 Task: Look for products in the category "Hot Dogs & Sausages" from the brand "Teton Waters Ranch".
Action: Mouse moved to (20, 144)
Screenshot: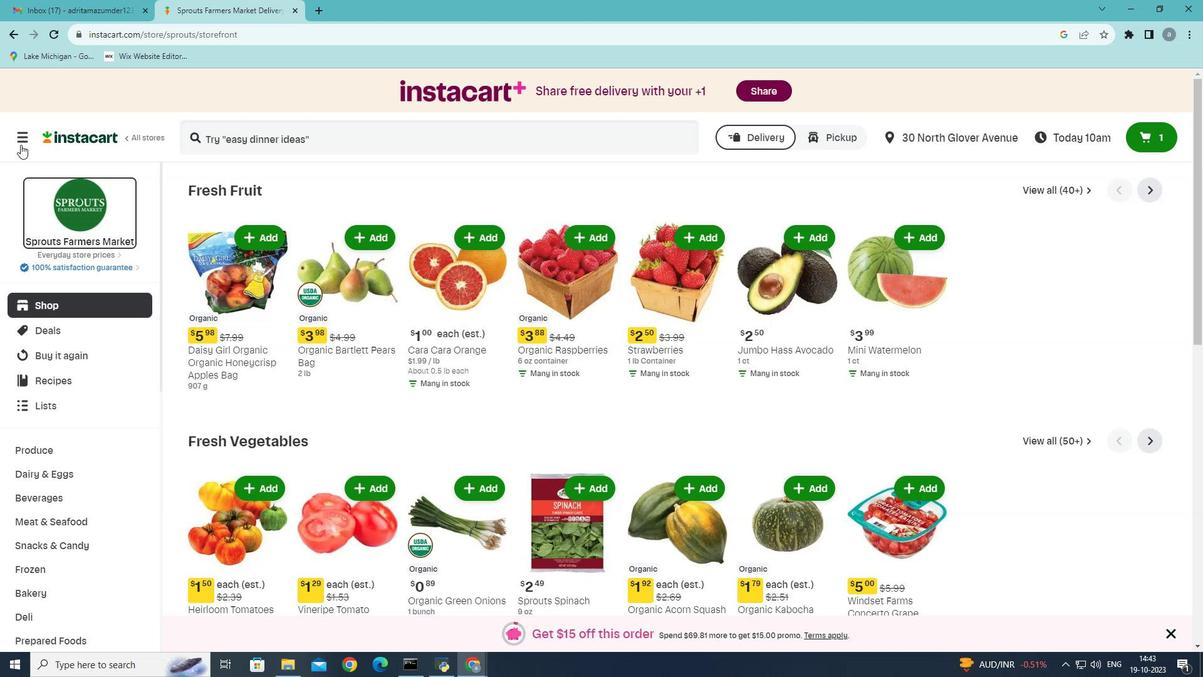 
Action: Mouse pressed left at (20, 144)
Screenshot: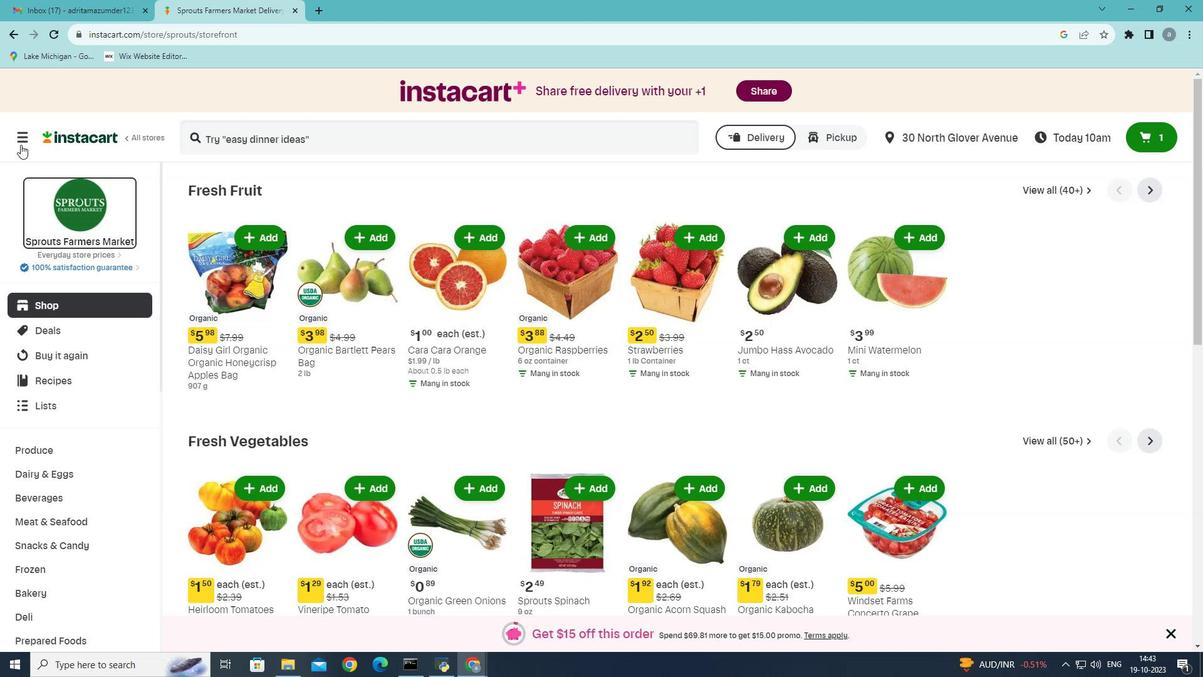 
Action: Mouse moved to (57, 367)
Screenshot: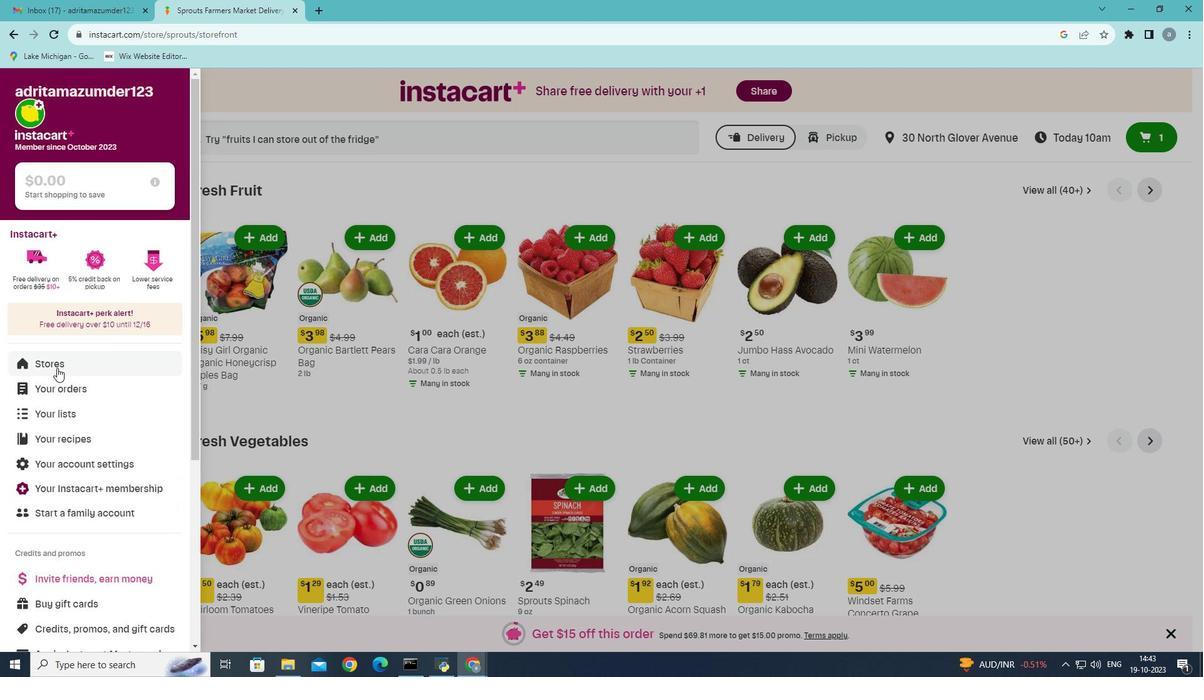
Action: Mouse pressed left at (57, 367)
Screenshot: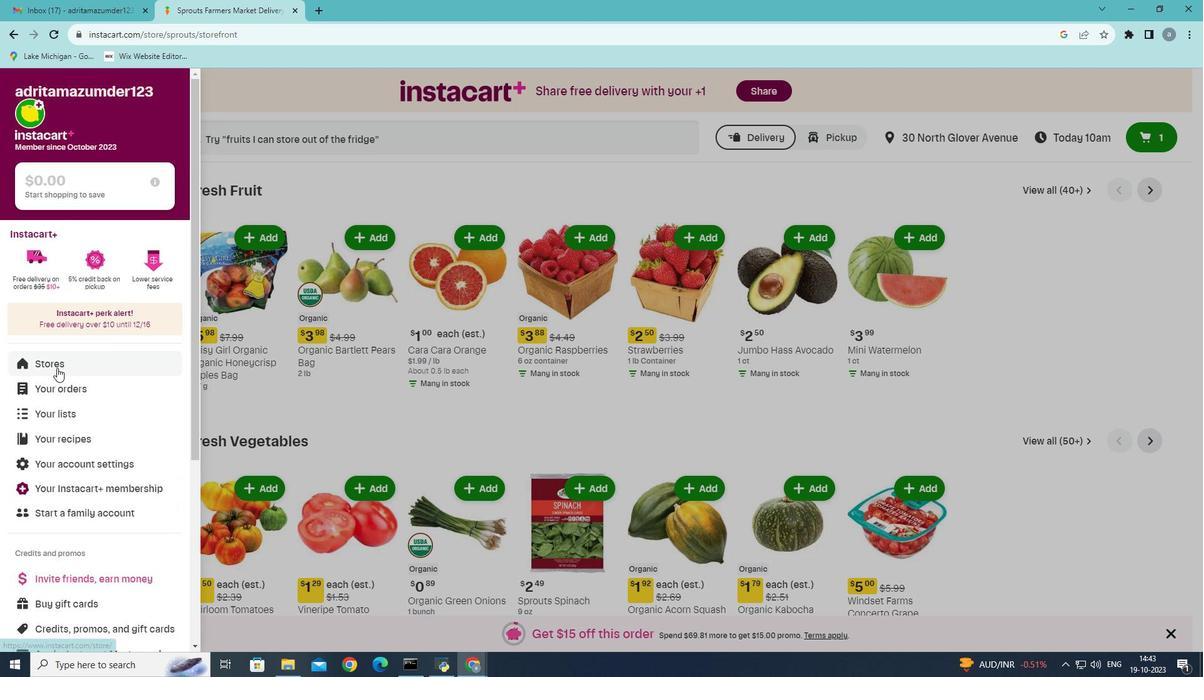 
Action: Mouse moved to (275, 138)
Screenshot: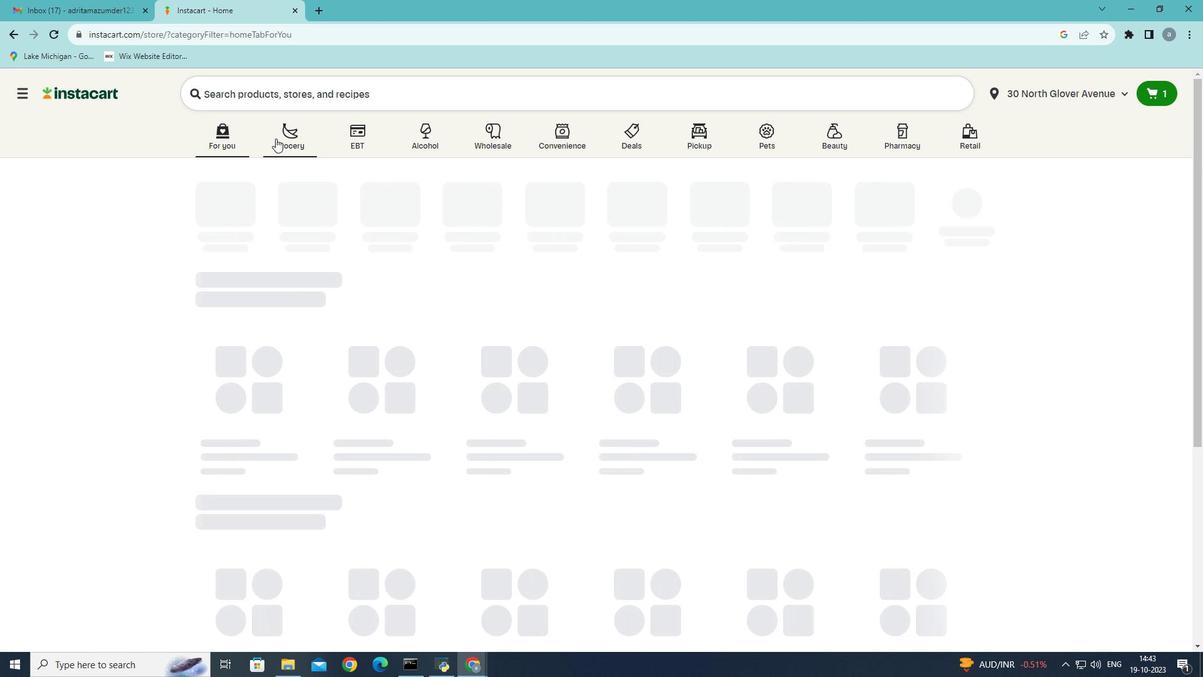 
Action: Mouse pressed left at (275, 138)
Screenshot: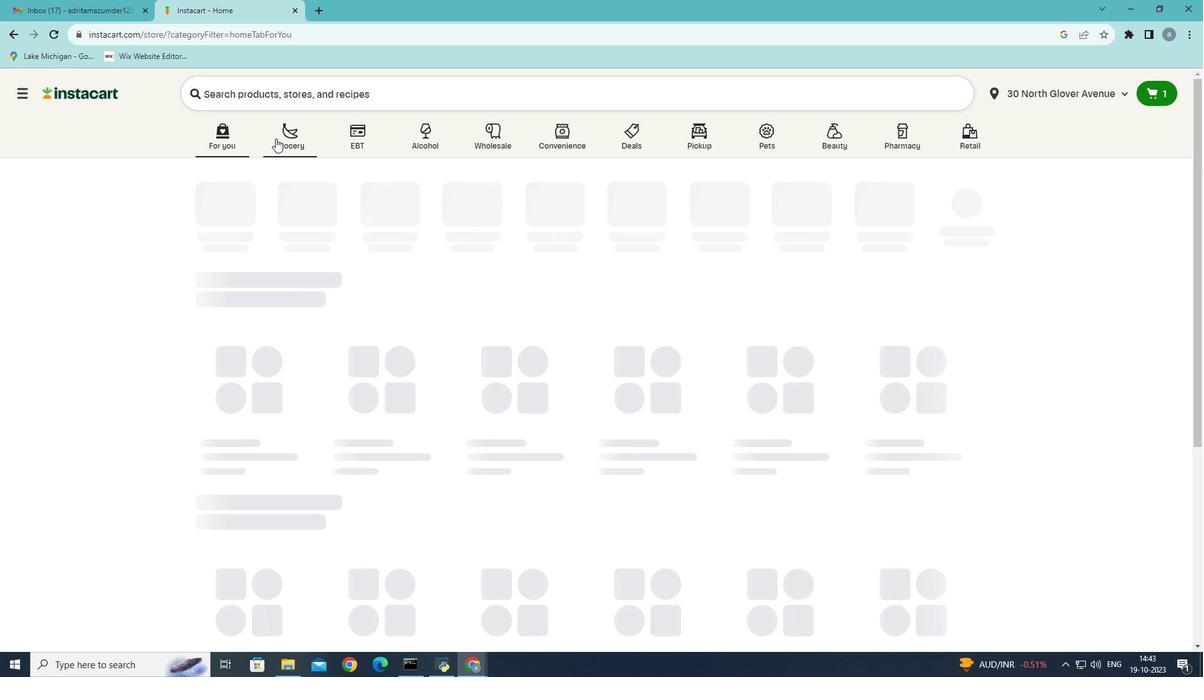 
Action: Mouse moved to (300, 375)
Screenshot: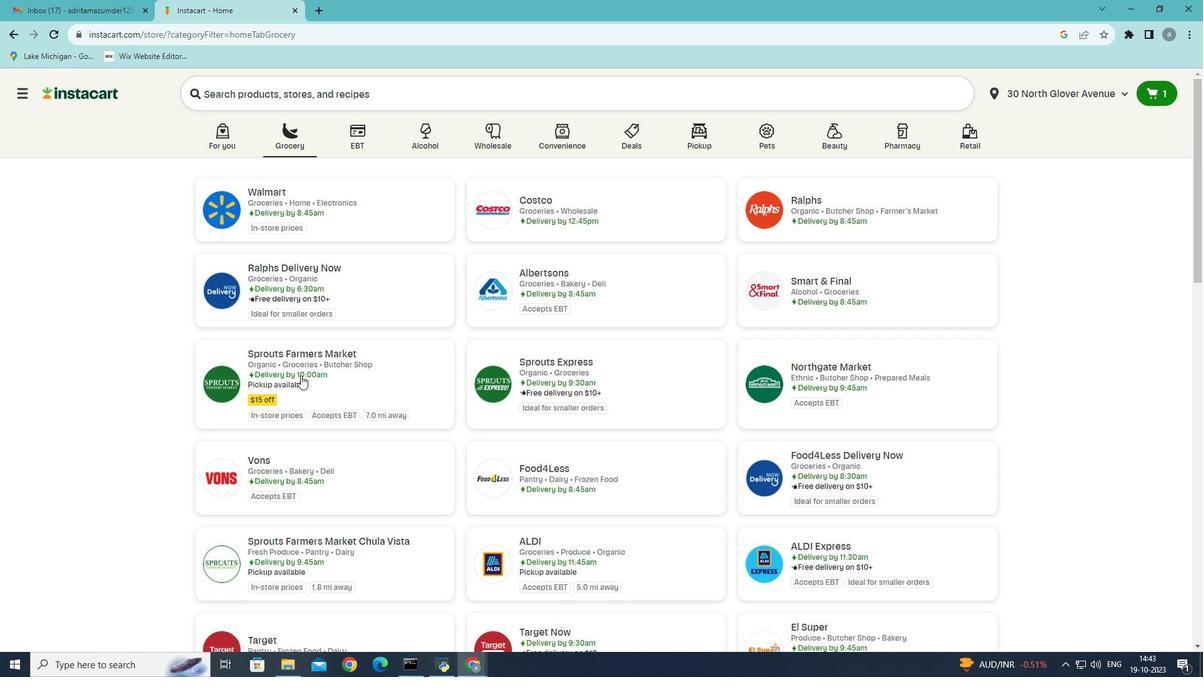
Action: Mouse pressed left at (300, 375)
Screenshot: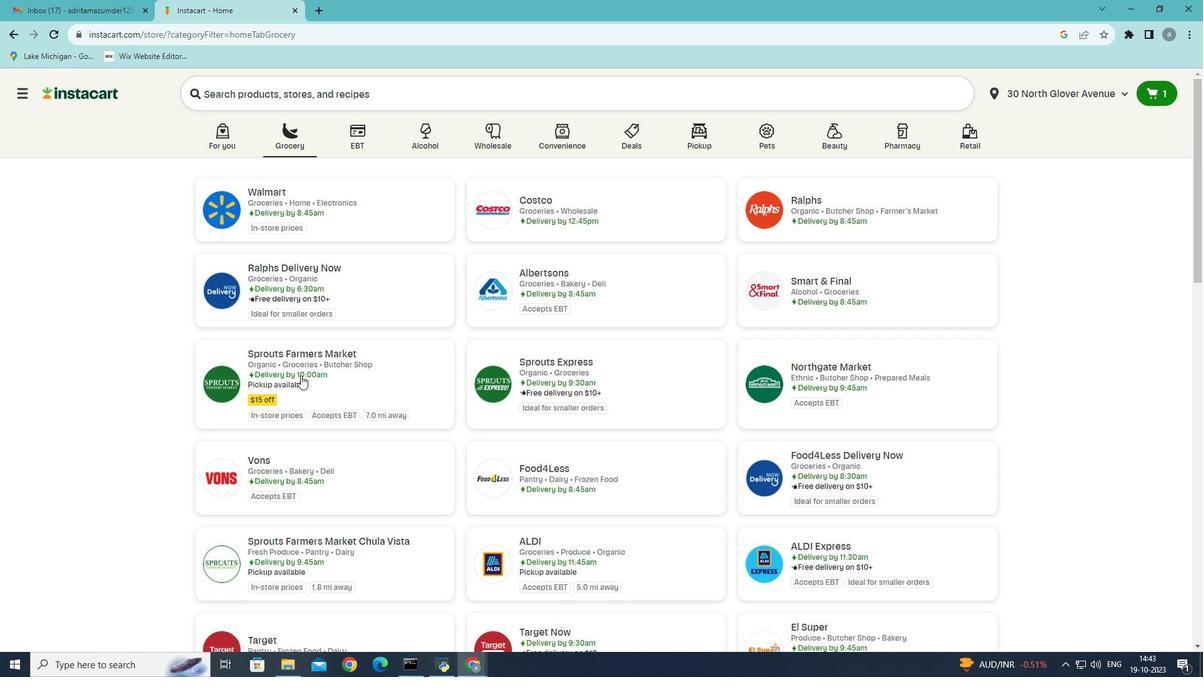 
Action: Mouse moved to (64, 517)
Screenshot: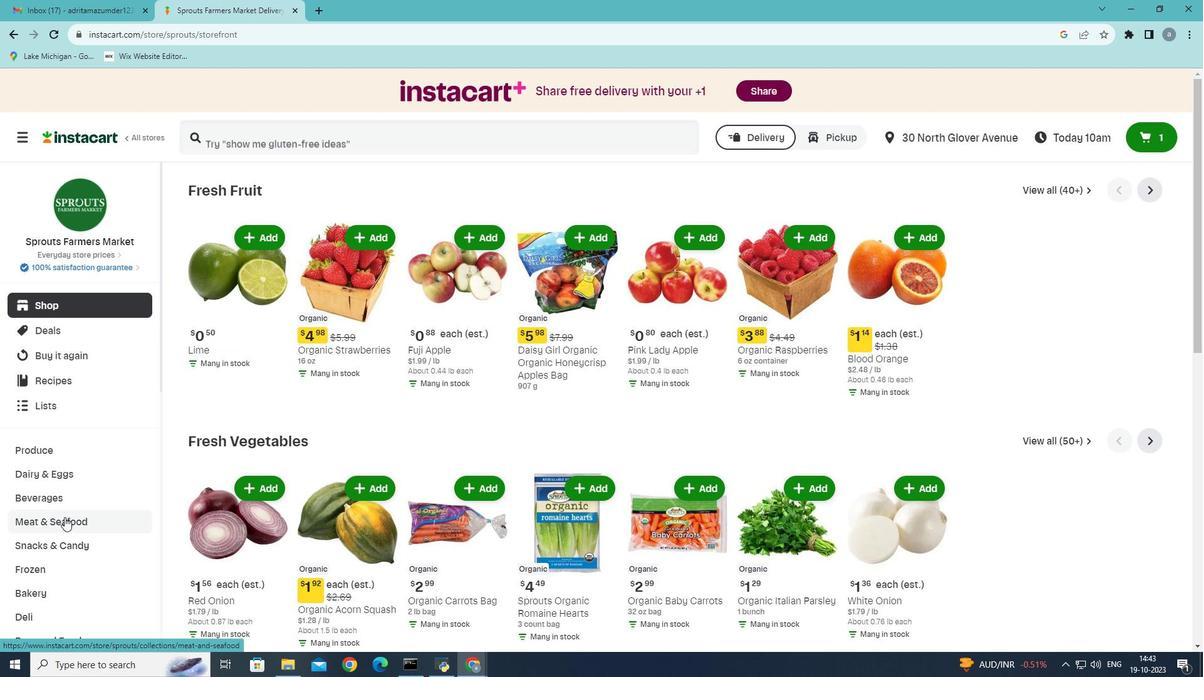 
Action: Mouse pressed left at (64, 517)
Screenshot: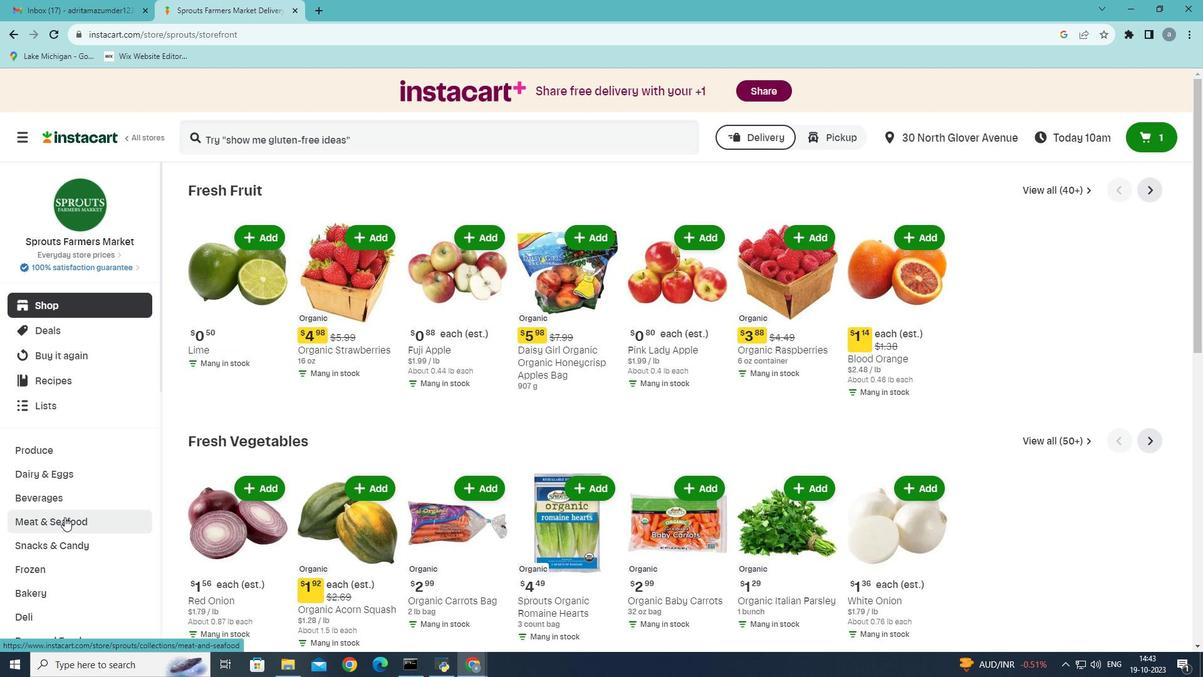 
Action: Mouse moved to (658, 223)
Screenshot: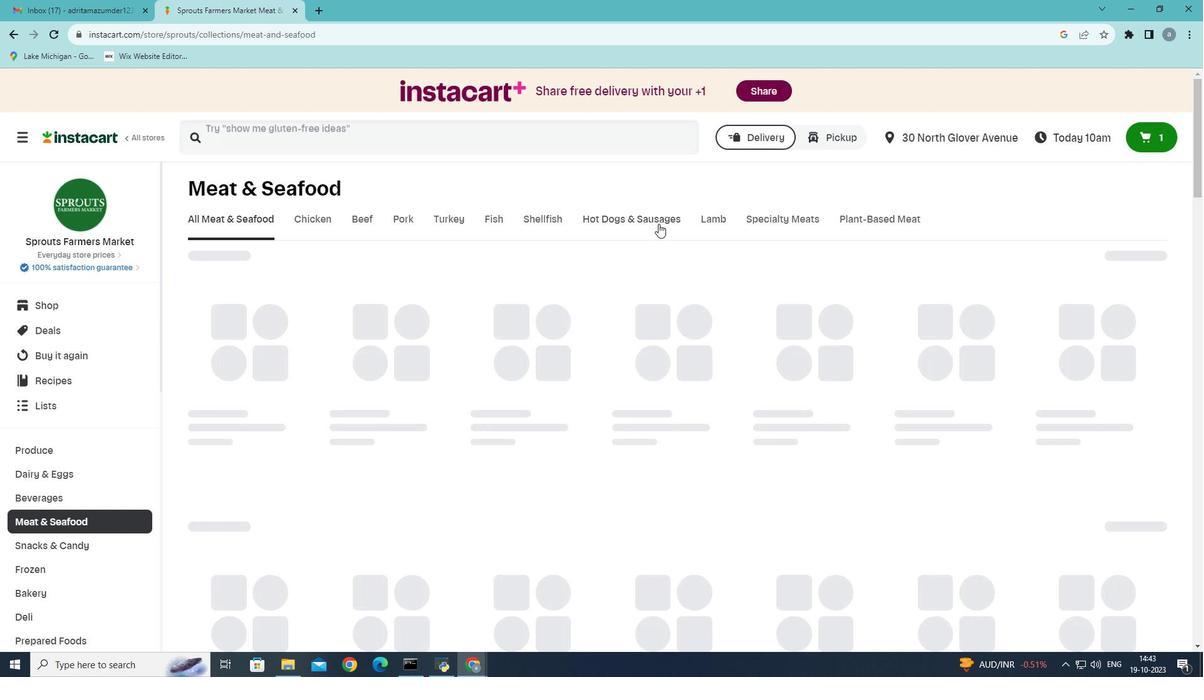 
Action: Mouse pressed left at (658, 223)
Screenshot: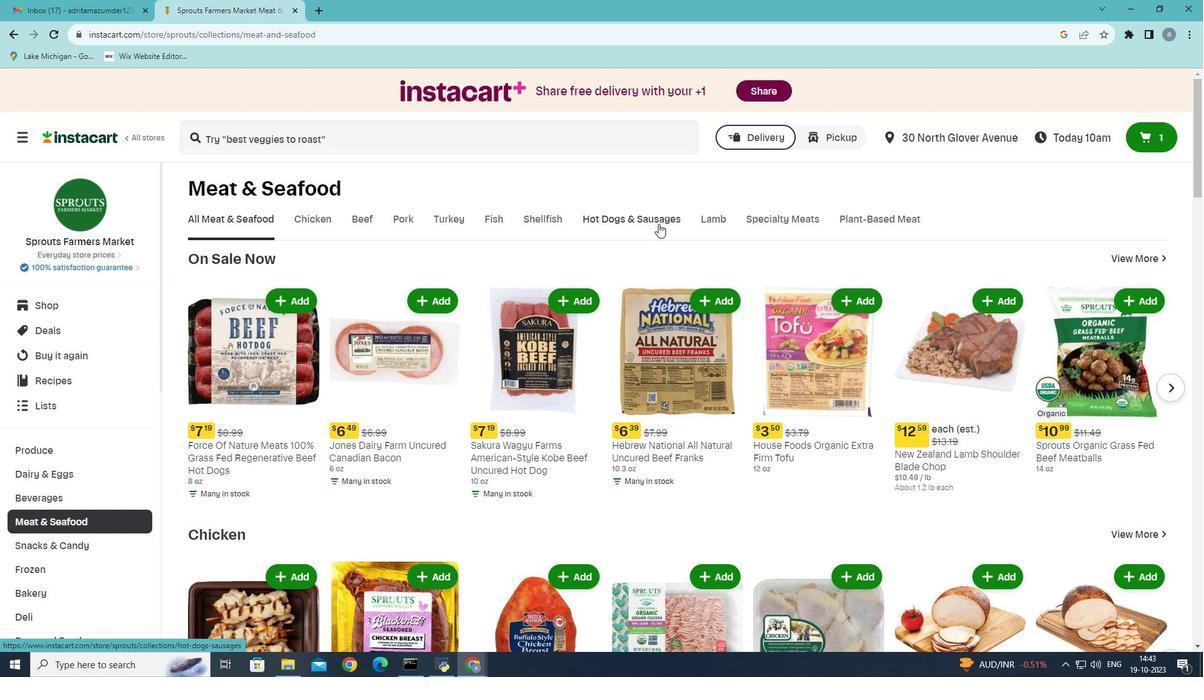 
Action: Mouse moved to (293, 263)
Screenshot: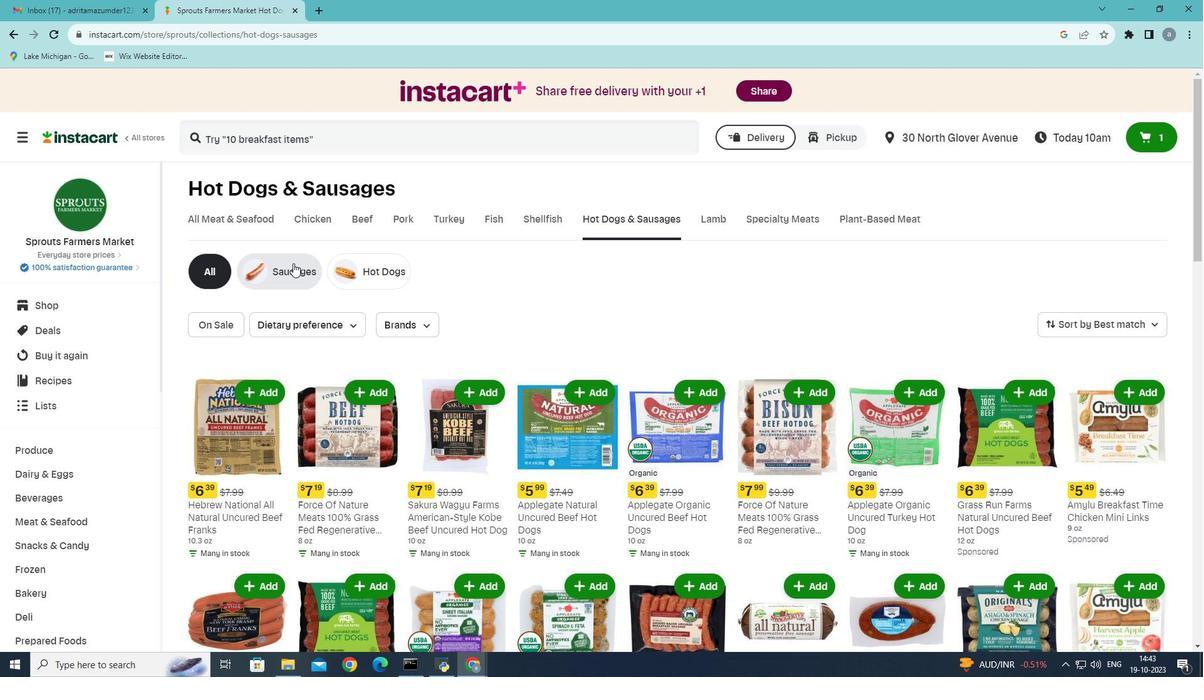 
Action: Mouse pressed left at (293, 263)
Screenshot: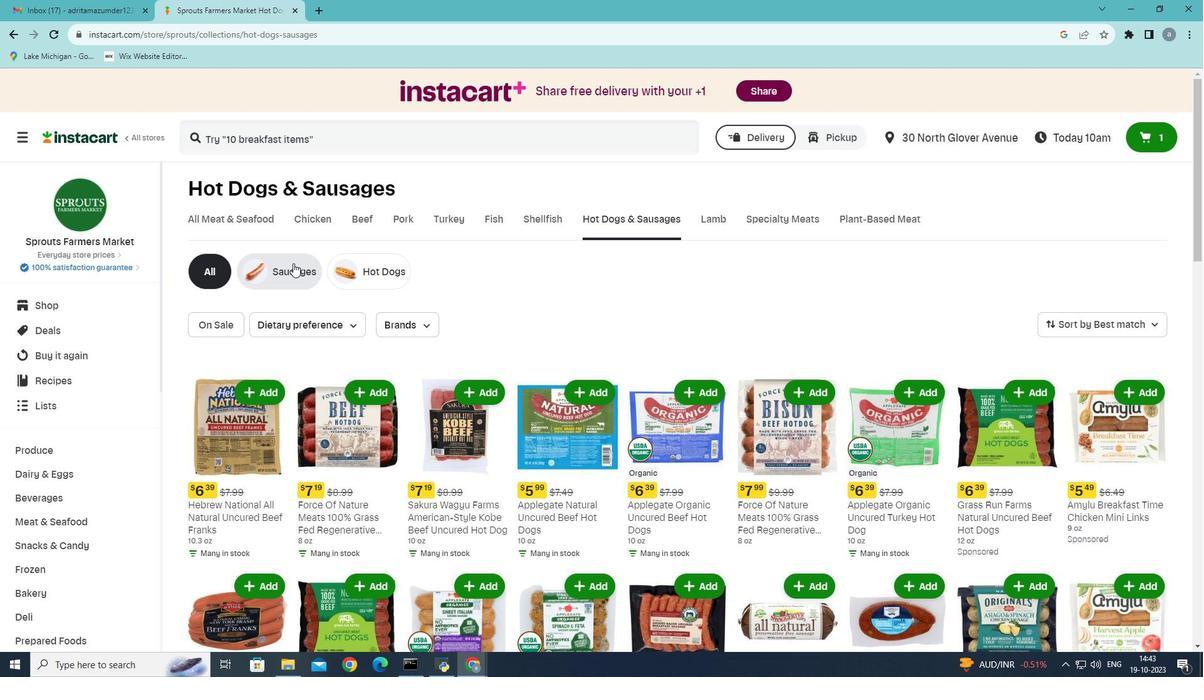 
Action: Mouse moved to (429, 321)
Screenshot: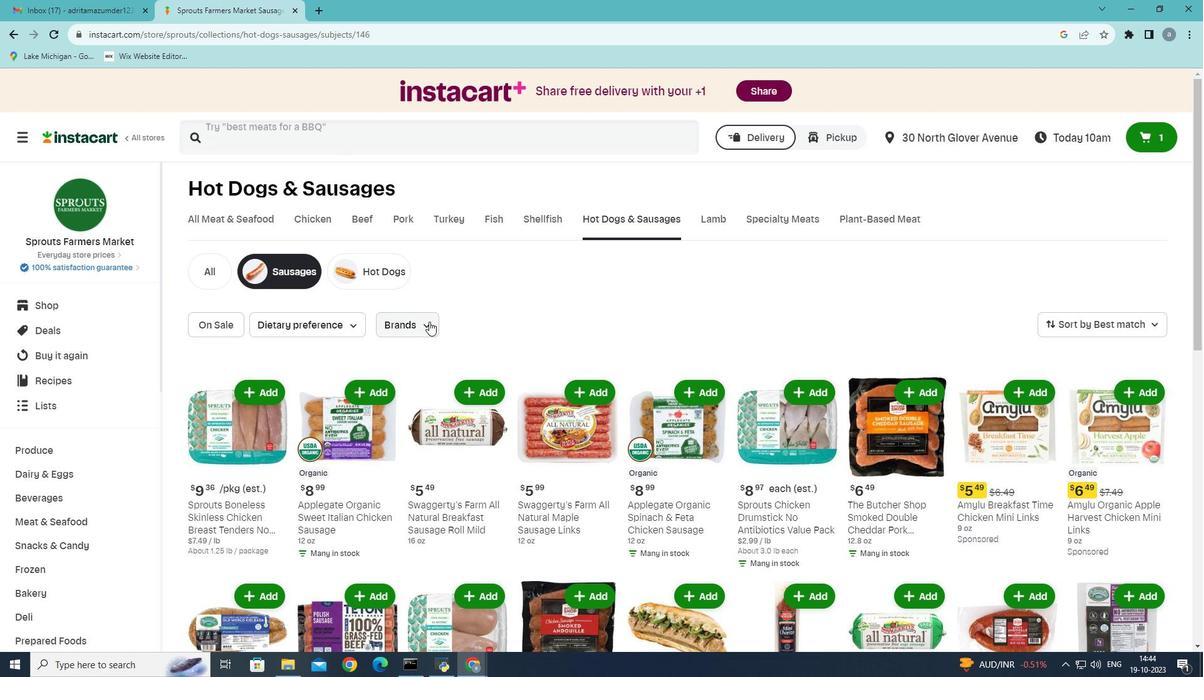 
Action: Mouse pressed left at (429, 321)
Screenshot: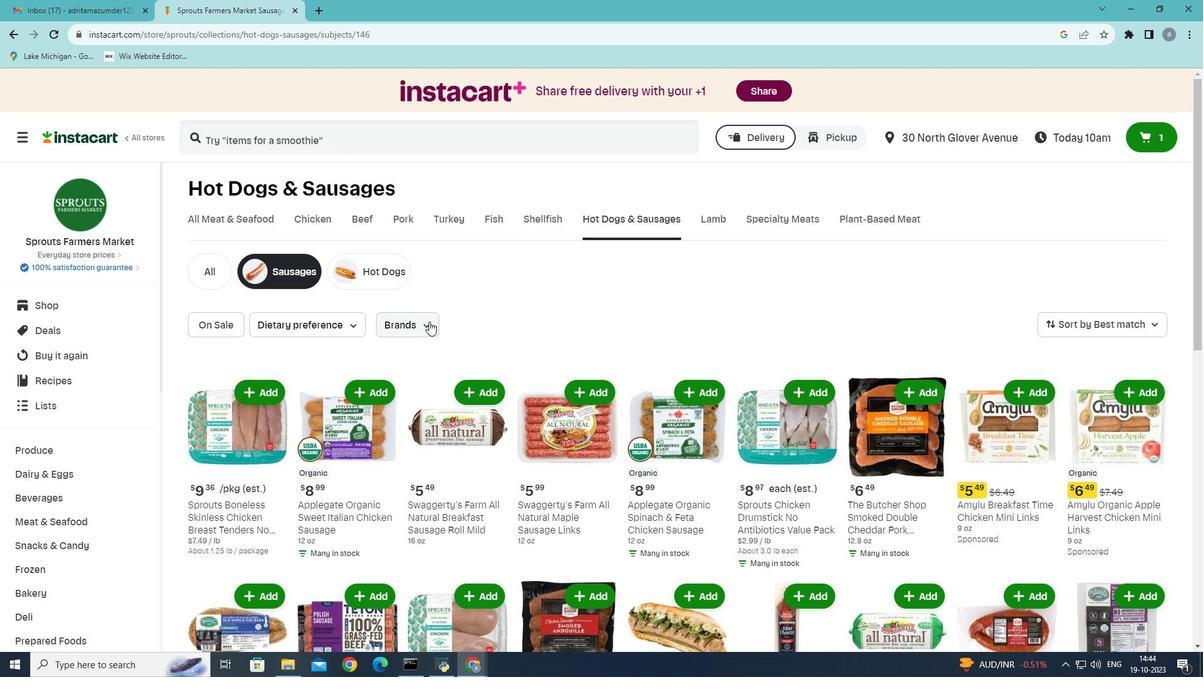 
Action: Mouse moved to (457, 410)
Screenshot: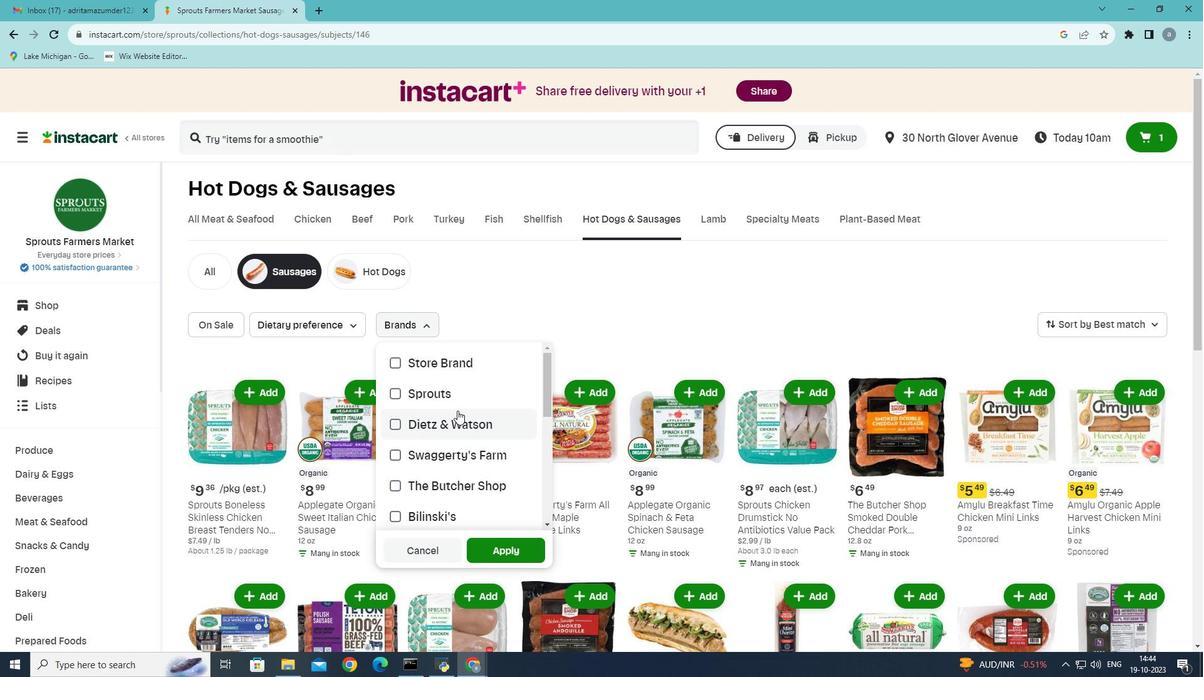 
Action: Mouse scrolled (457, 409) with delta (0, 0)
Screenshot: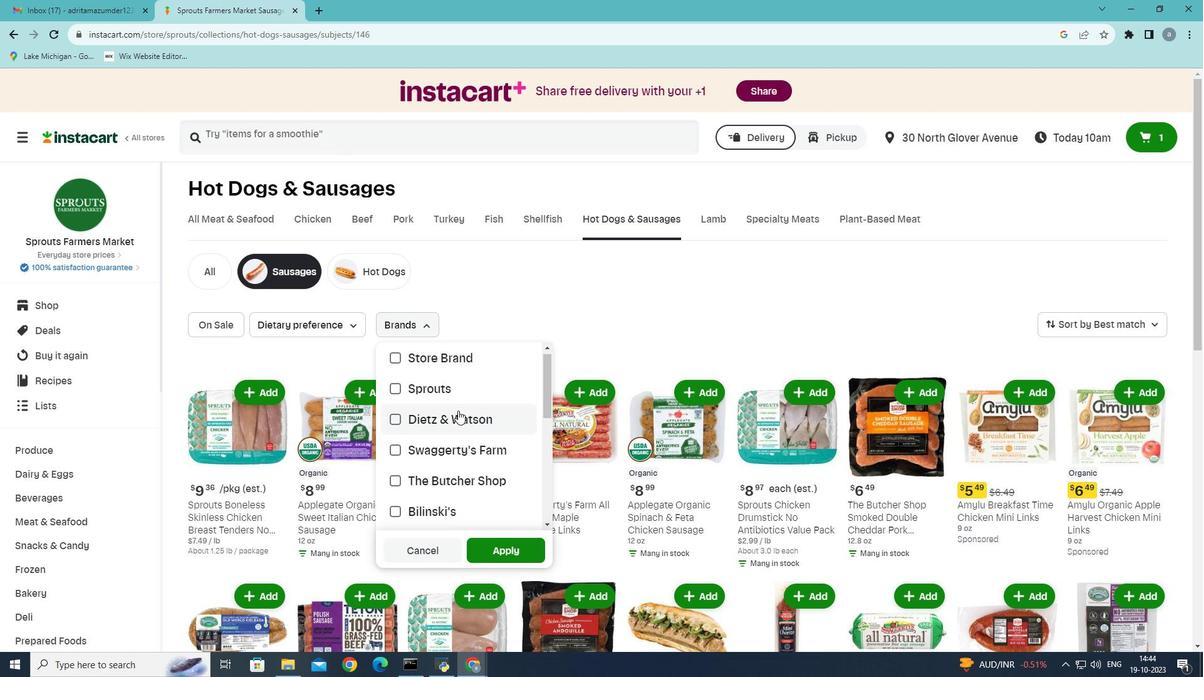 
Action: Mouse scrolled (457, 409) with delta (0, 0)
Screenshot: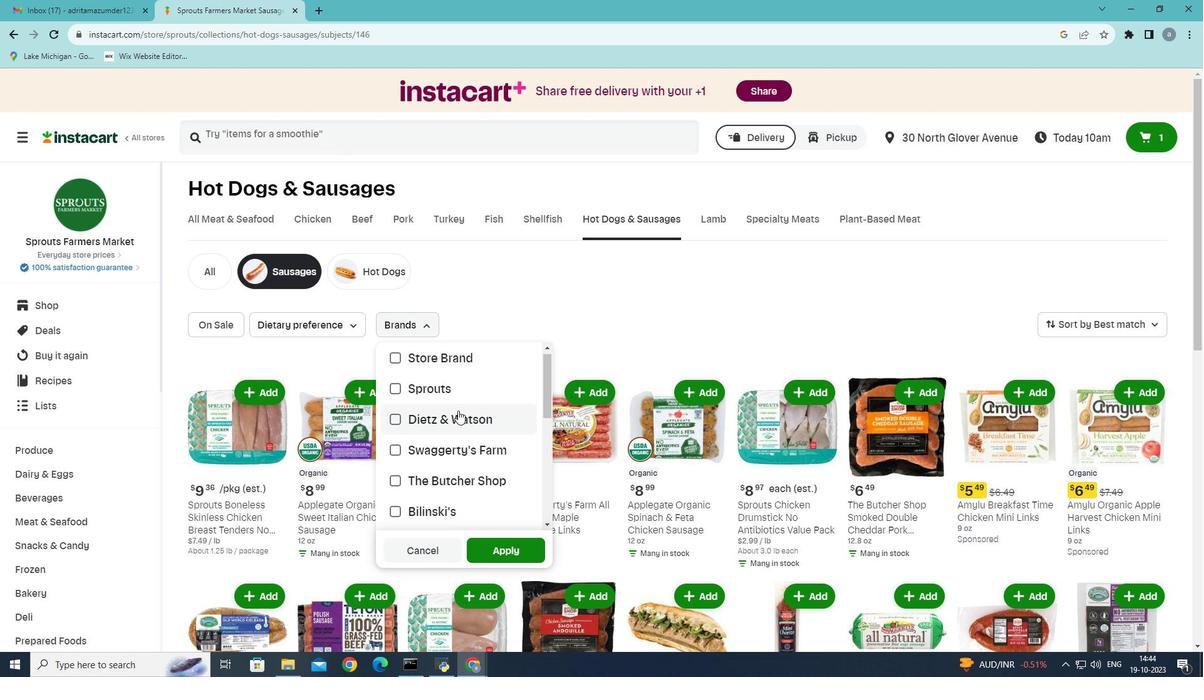 
Action: Mouse moved to (458, 410)
Screenshot: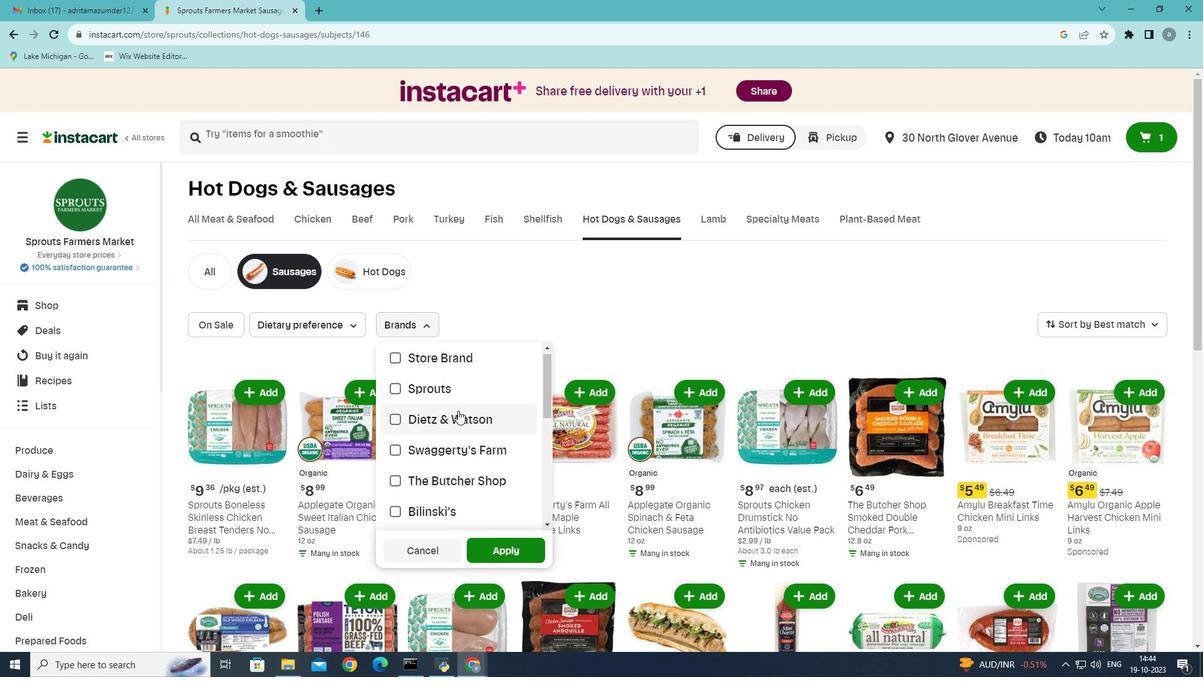 
Action: Mouse scrolled (458, 409) with delta (0, 0)
Screenshot: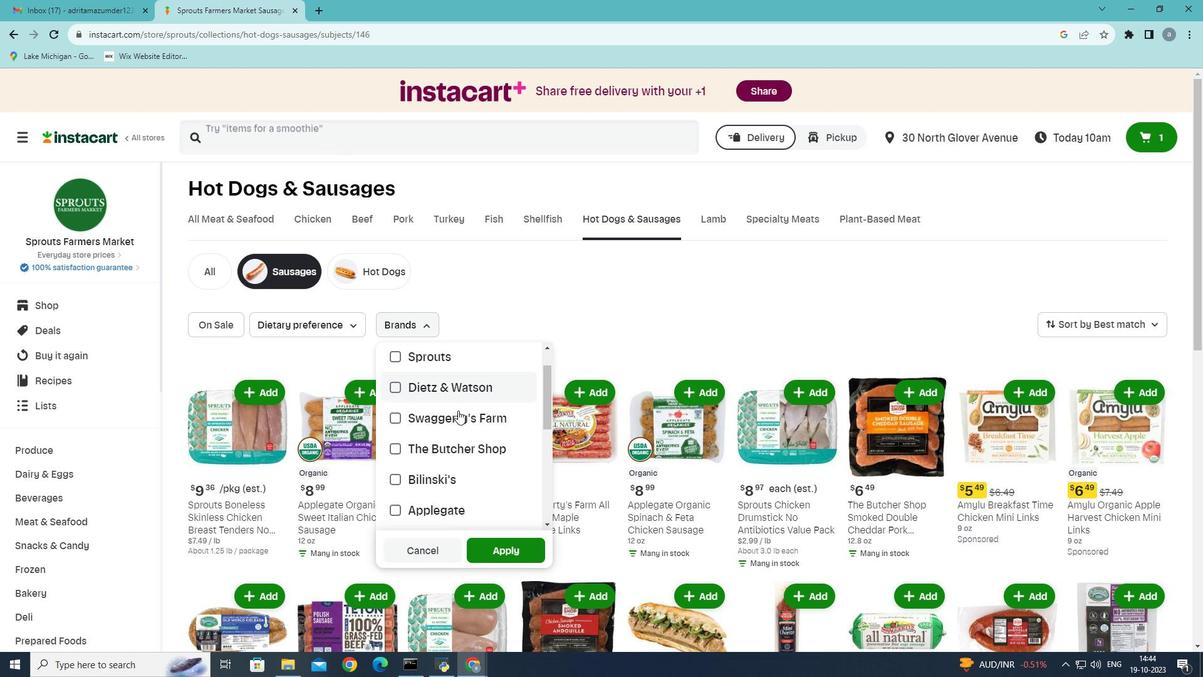 
Action: Mouse moved to (458, 409)
Screenshot: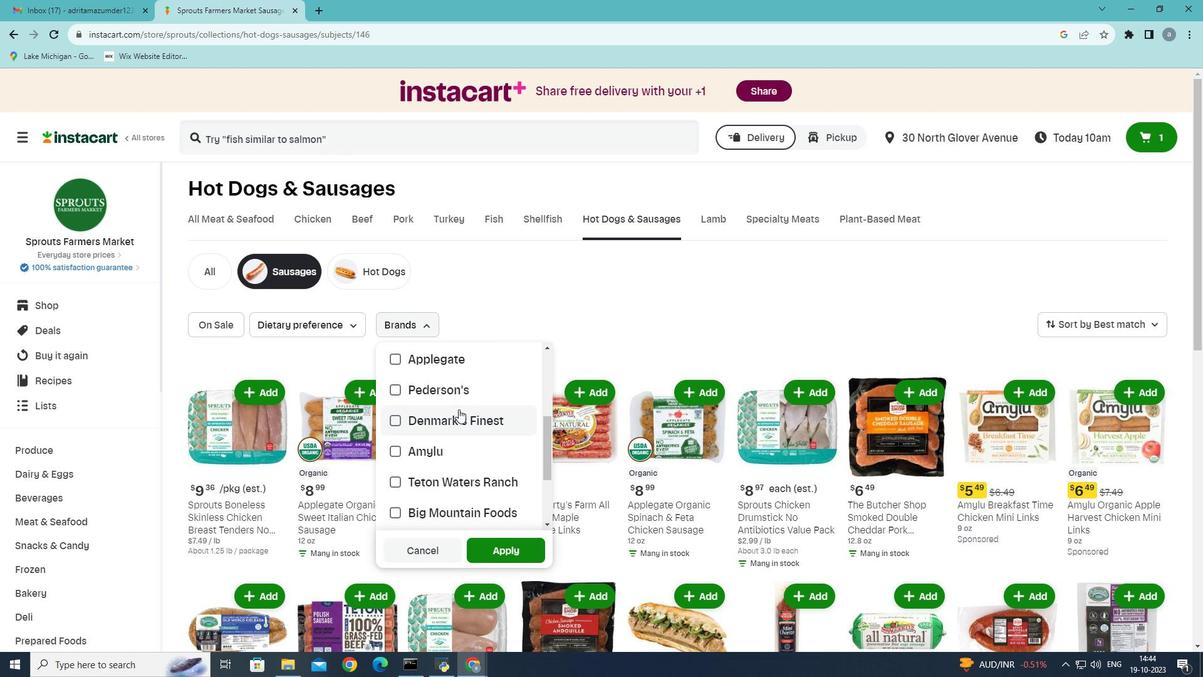 
Action: Mouse scrolled (458, 408) with delta (0, 0)
Screenshot: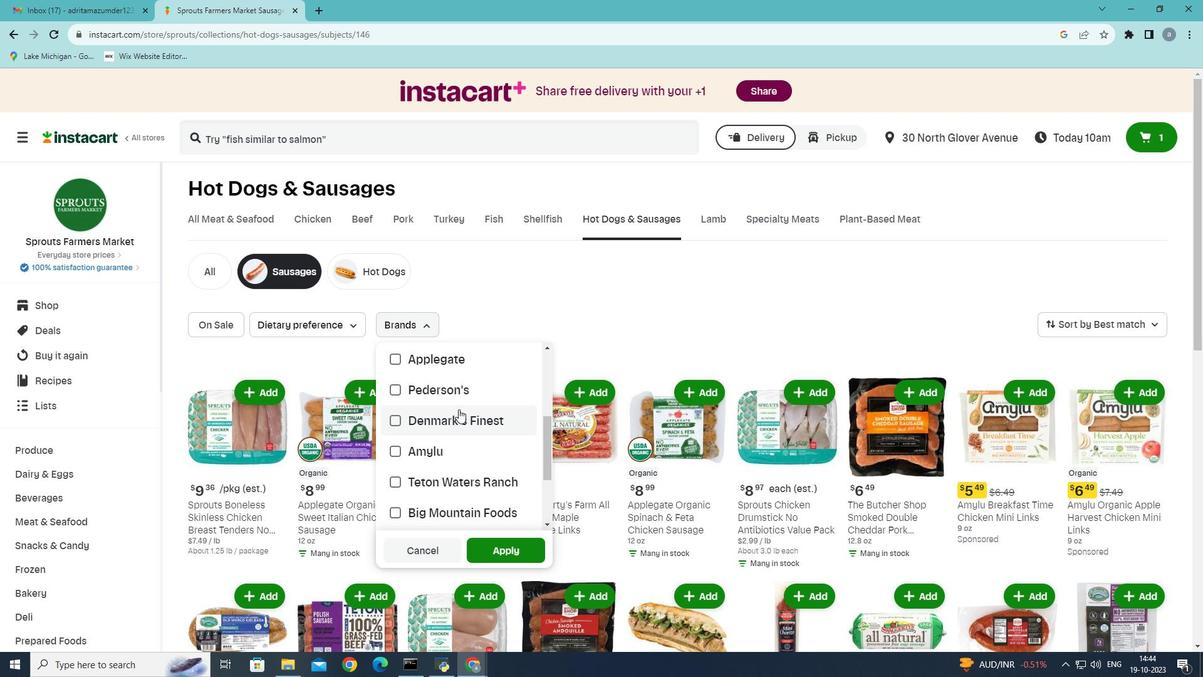 
Action: Mouse moved to (436, 420)
Screenshot: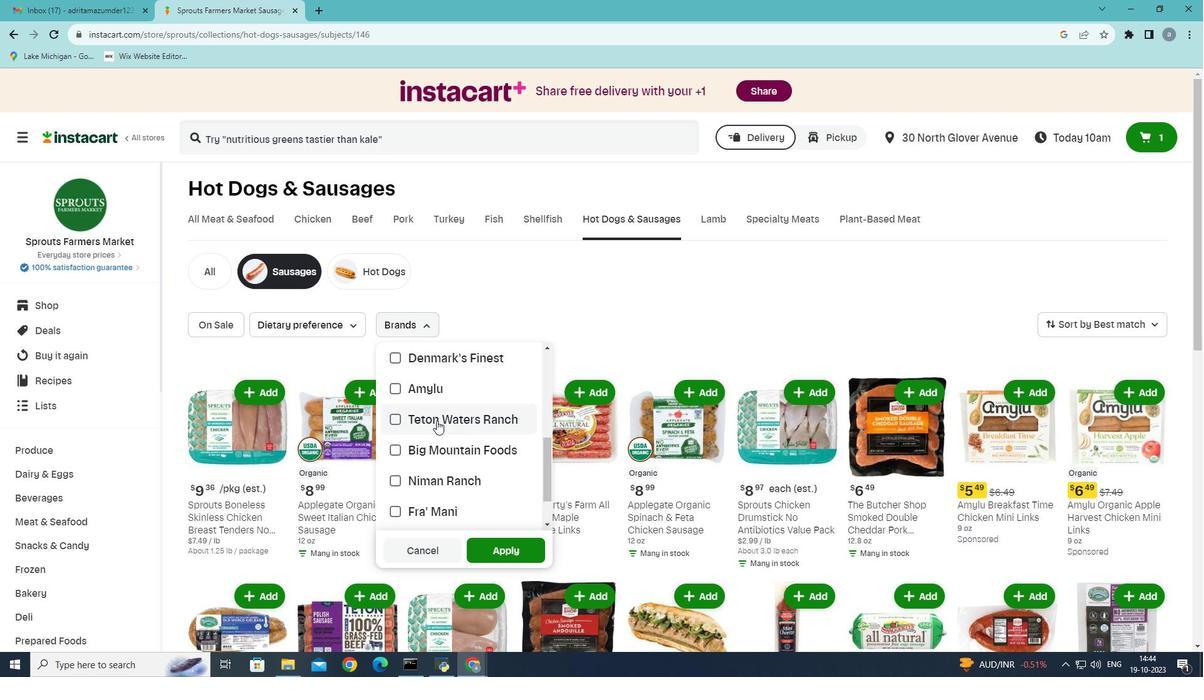 
Action: Mouse pressed left at (436, 420)
Screenshot: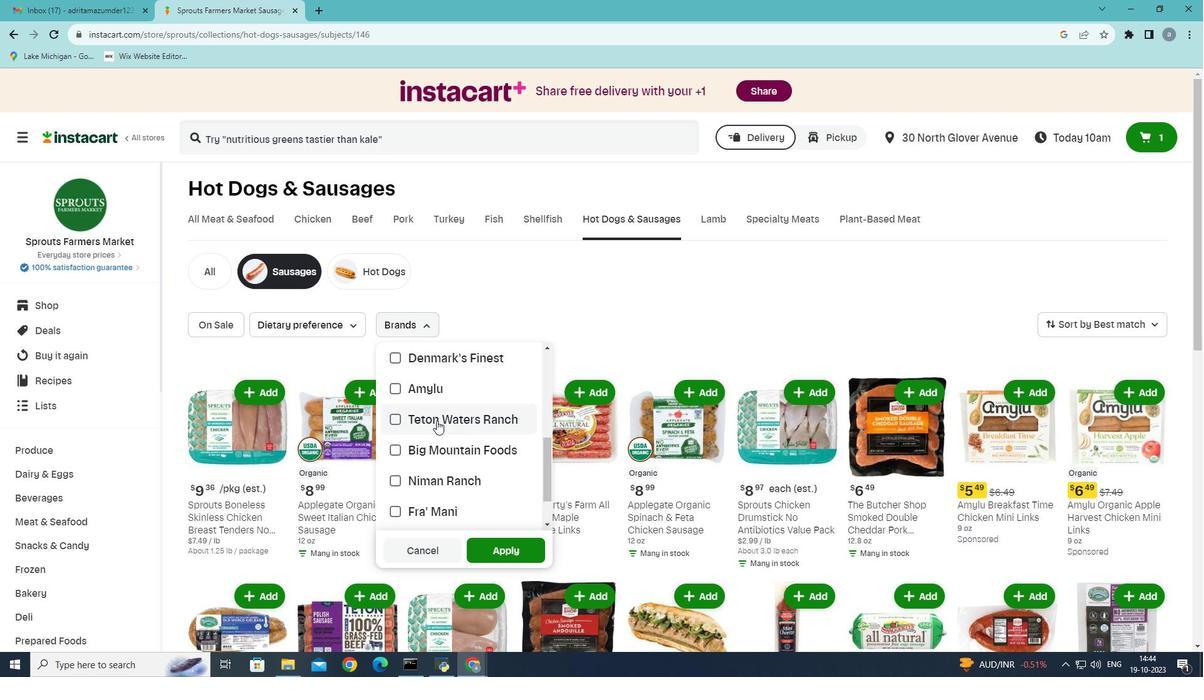
Action: Mouse moved to (501, 547)
Screenshot: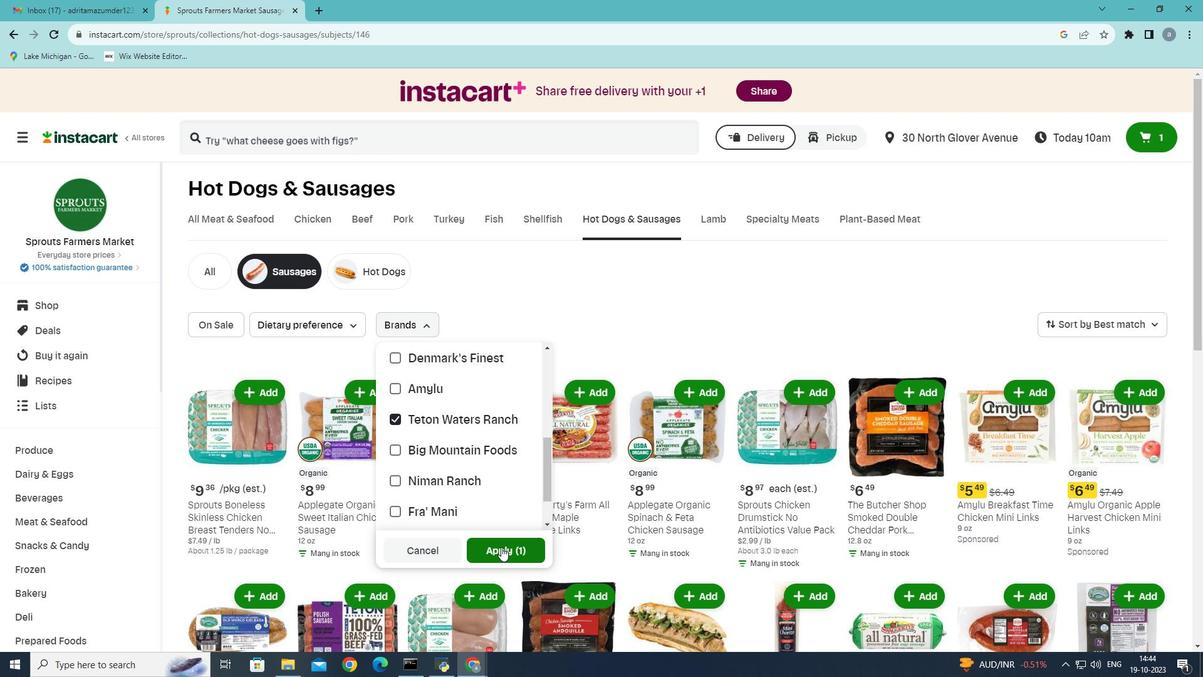 
Action: Mouse pressed left at (501, 547)
Screenshot: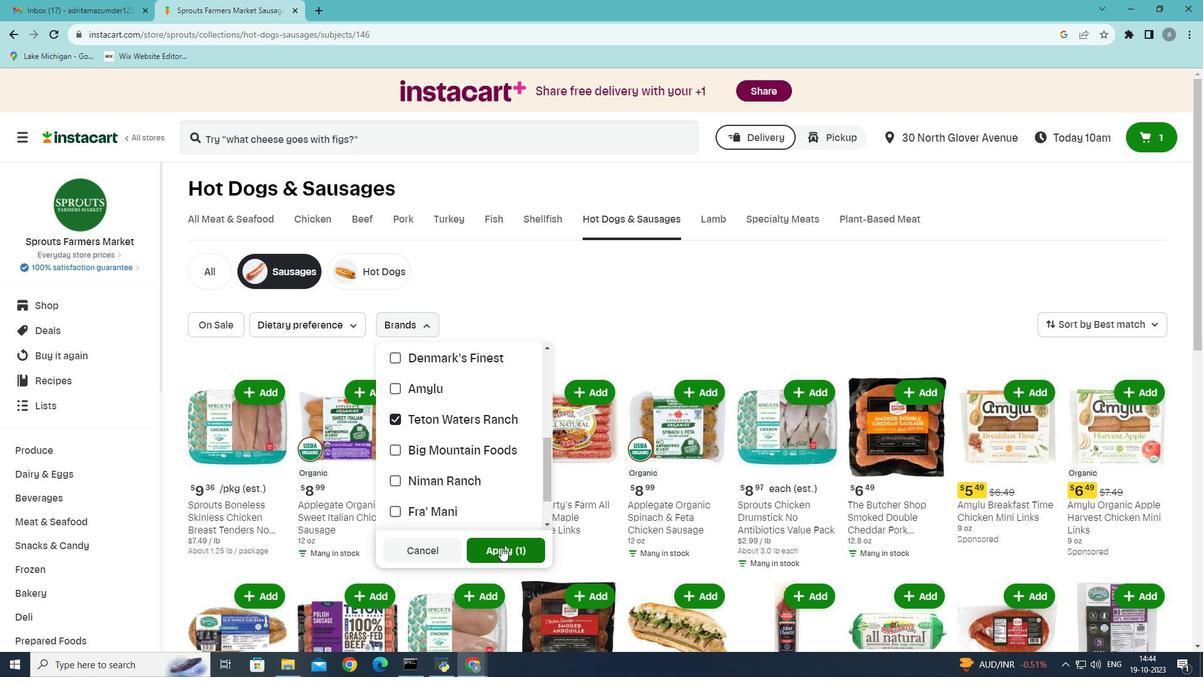 
Action: Mouse moved to (496, 540)
Screenshot: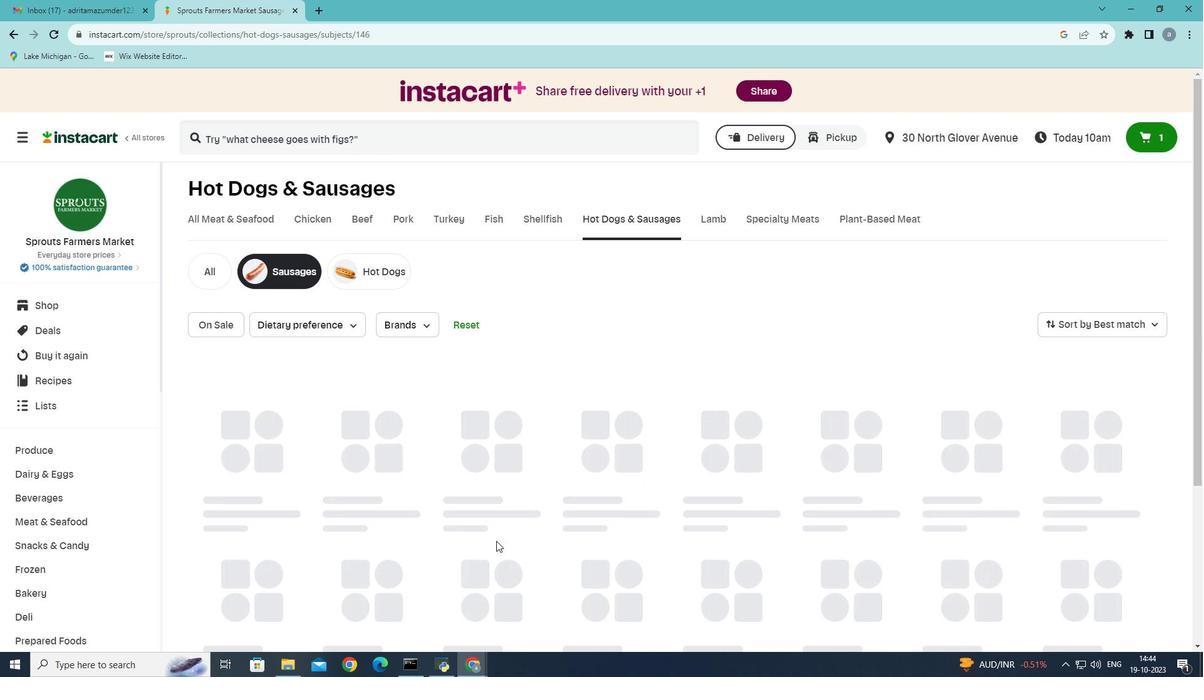 
